 Task: In comments and reactions turn off push notifications.
Action: Mouse moved to (611, 46)
Screenshot: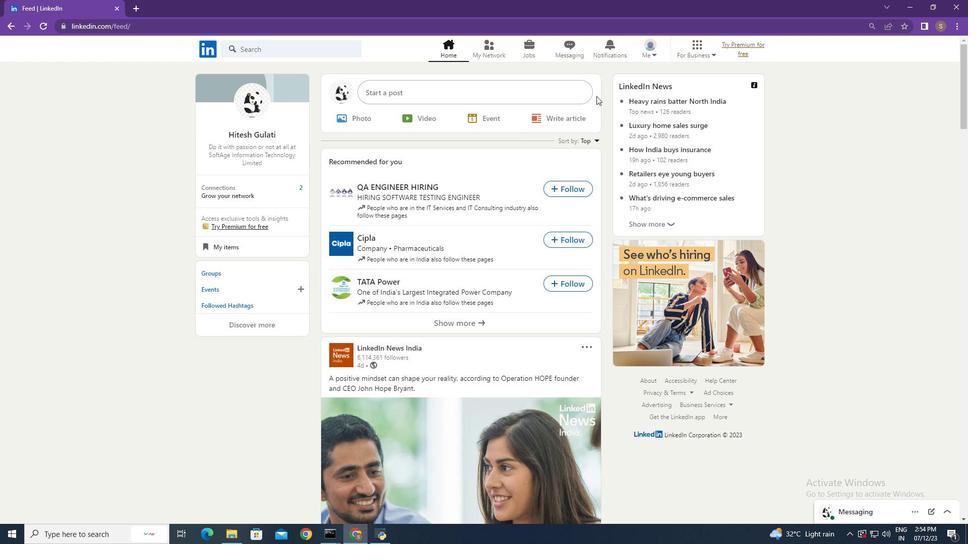 
Action: Mouse pressed left at (611, 46)
Screenshot: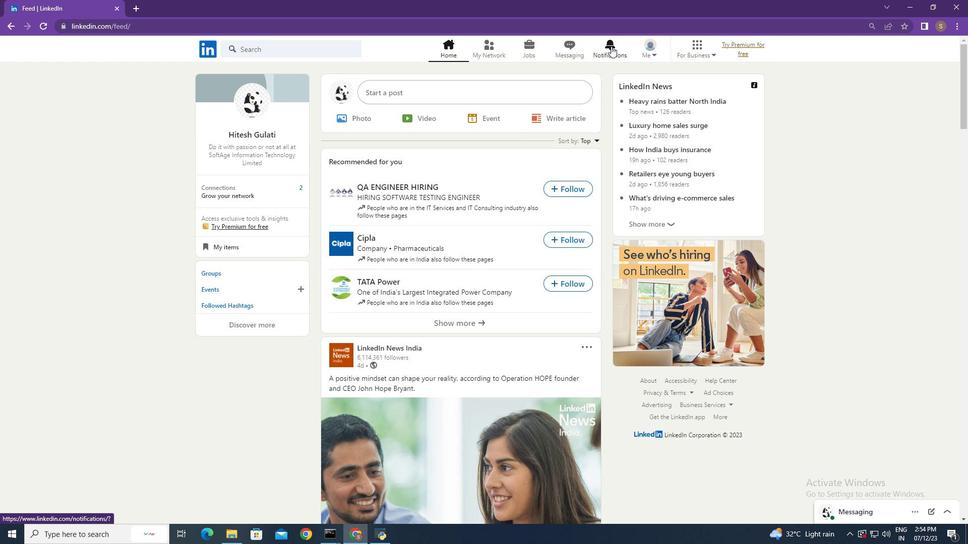 
Action: Mouse moved to (224, 117)
Screenshot: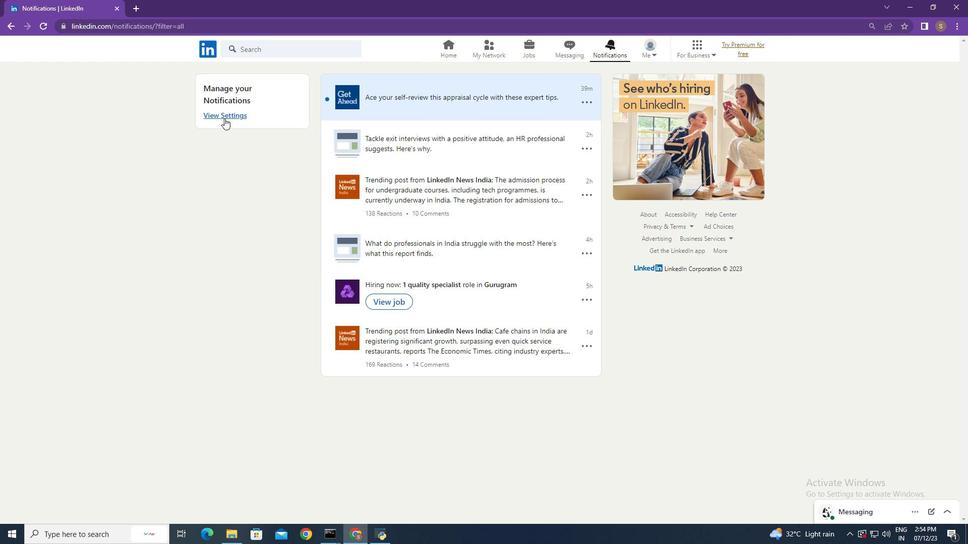 
Action: Mouse pressed left at (224, 117)
Screenshot: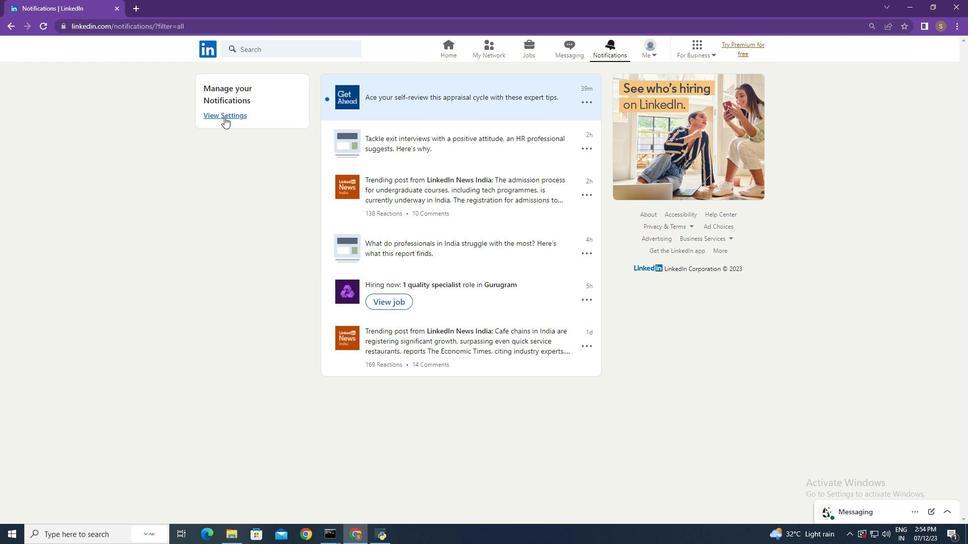 
Action: Mouse moved to (540, 236)
Screenshot: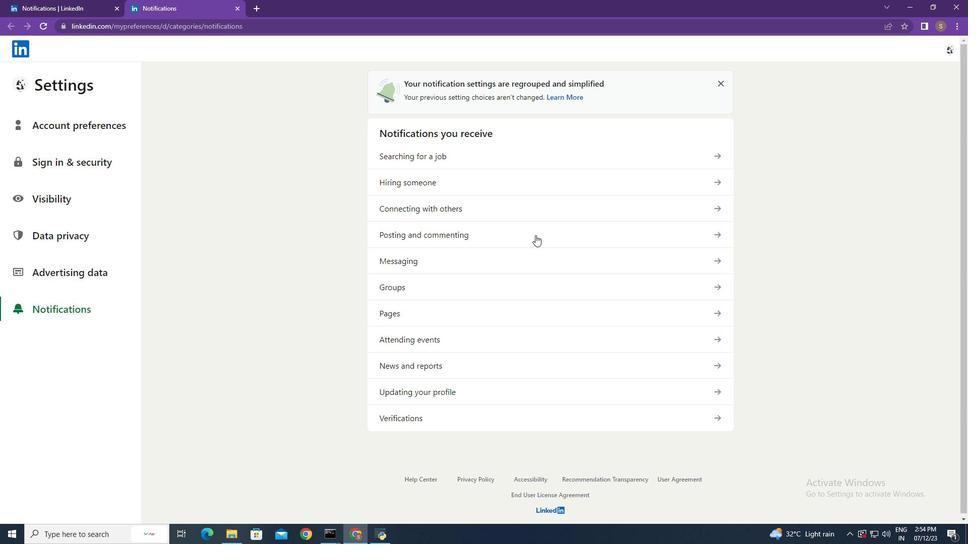 
Action: Mouse pressed left at (540, 236)
Screenshot: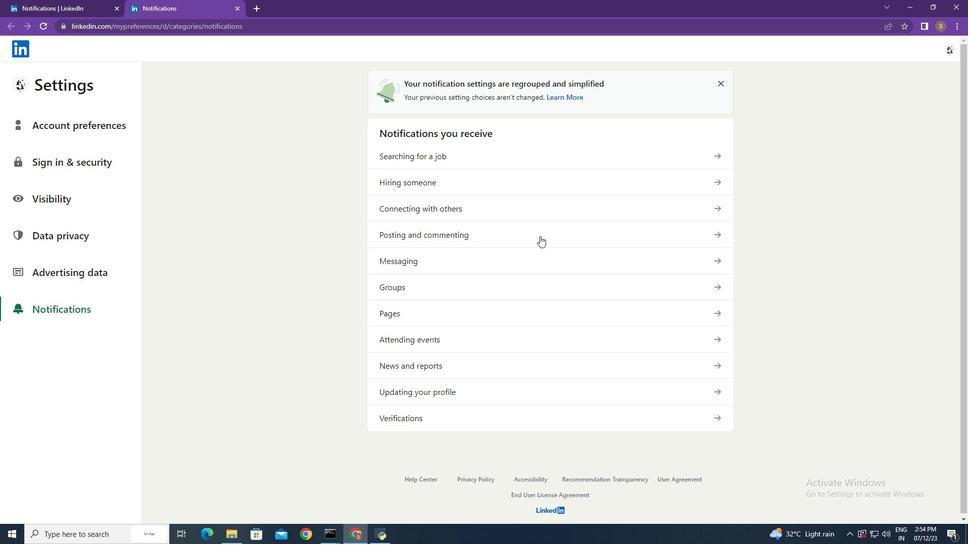
Action: Mouse moved to (556, 146)
Screenshot: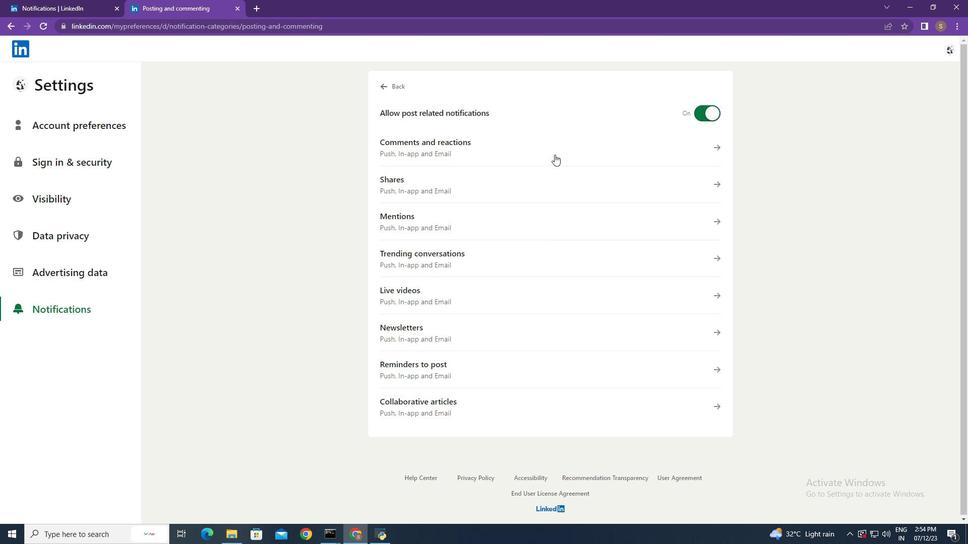 
Action: Mouse pressed left at (556, 146)
Screenshot: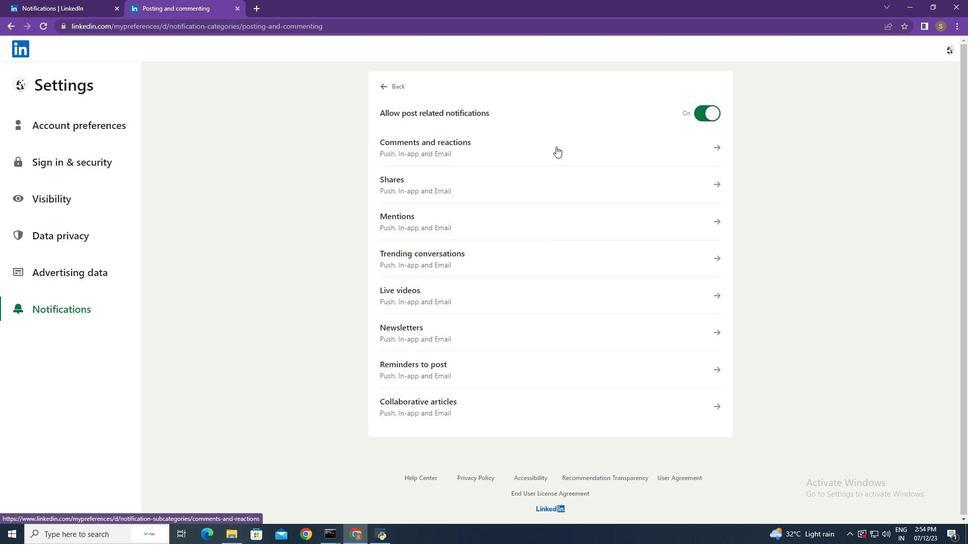 
Action: Mouse moved to (706, 220)
Screenshot: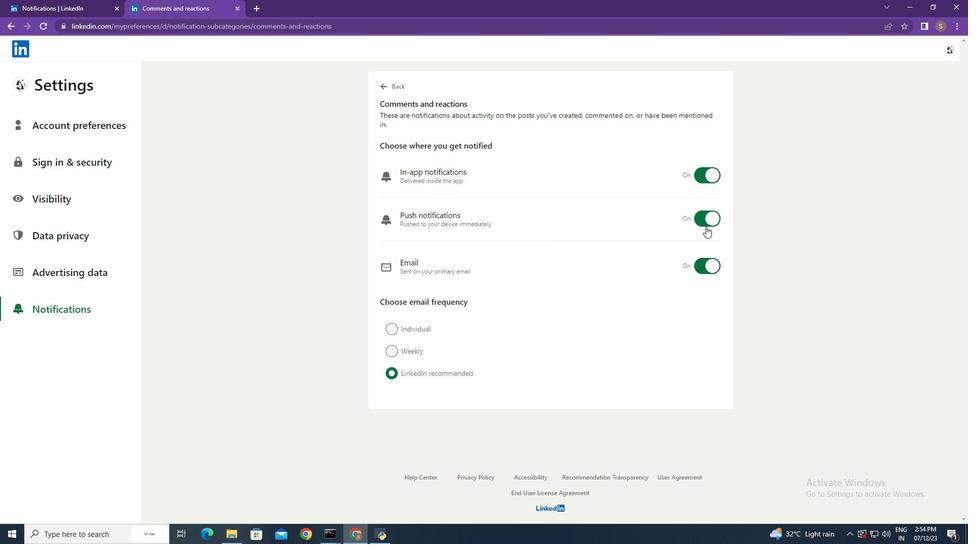 
Action: Mouse pressed left at (706, 220)
Screenshot: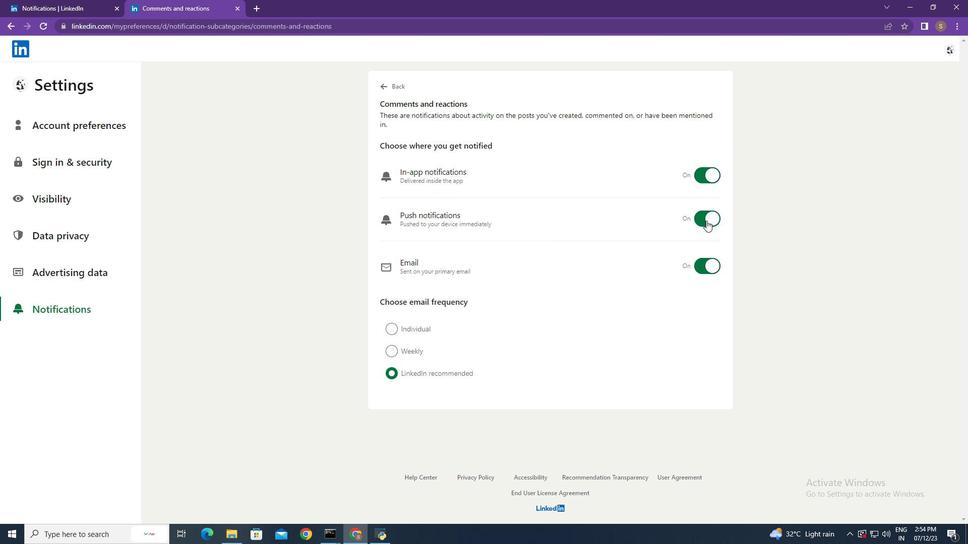 
Action: Mouse moved to (865, 235)
Screenshot: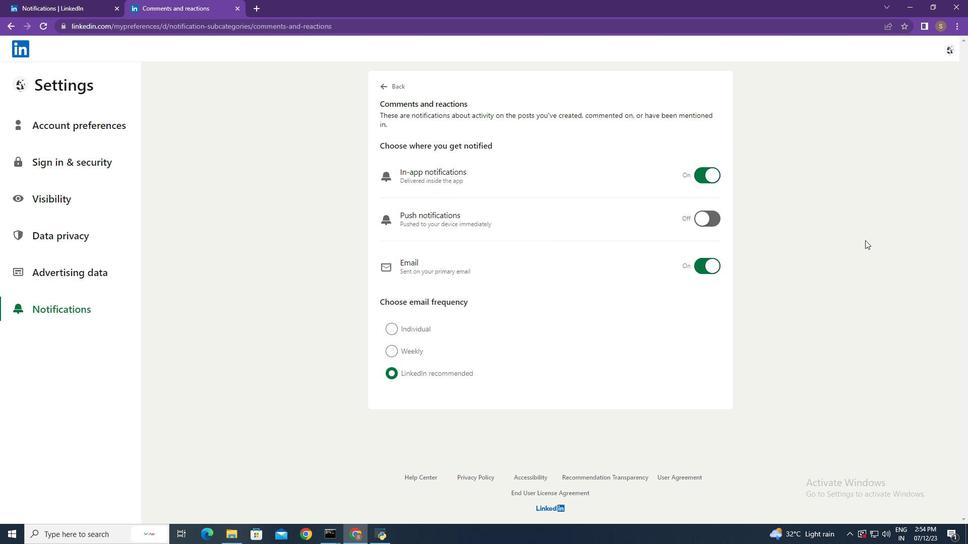 
